 Task: Create New Customer with Customer Name: Ollie's Bargain Outlet, Billing Address Line1: 2094 Pike Street, Billing Address Line2:  San Diego, Billing Address Line3:  California 92126, Cell Number: 832-238-5037
Action: Mouse moved to (111, 33)
Screenshot: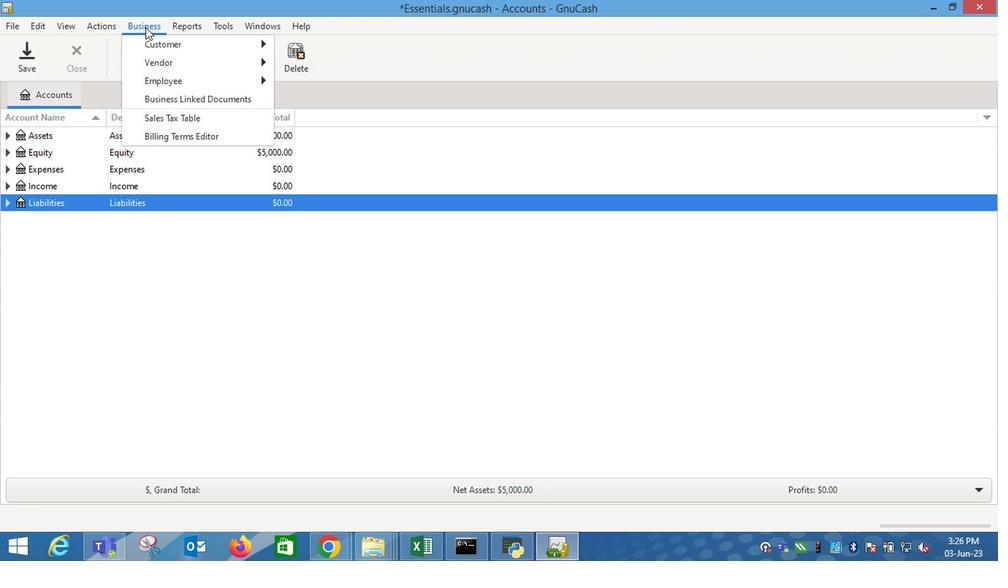 
Action: Mouse pressed left at (111, 33)
Screenshot: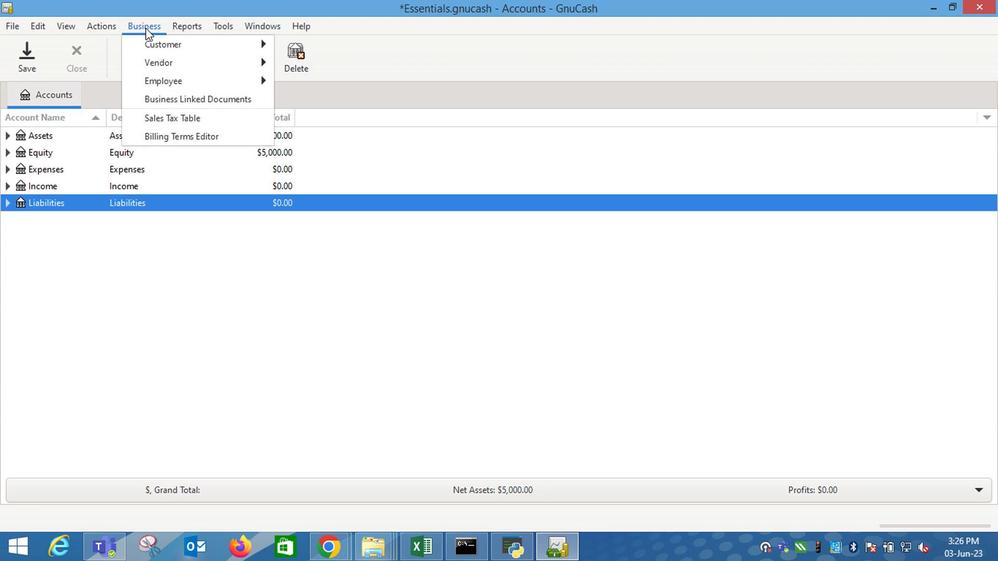 
Action: Mouse moved to (243, 58)
Screenshot: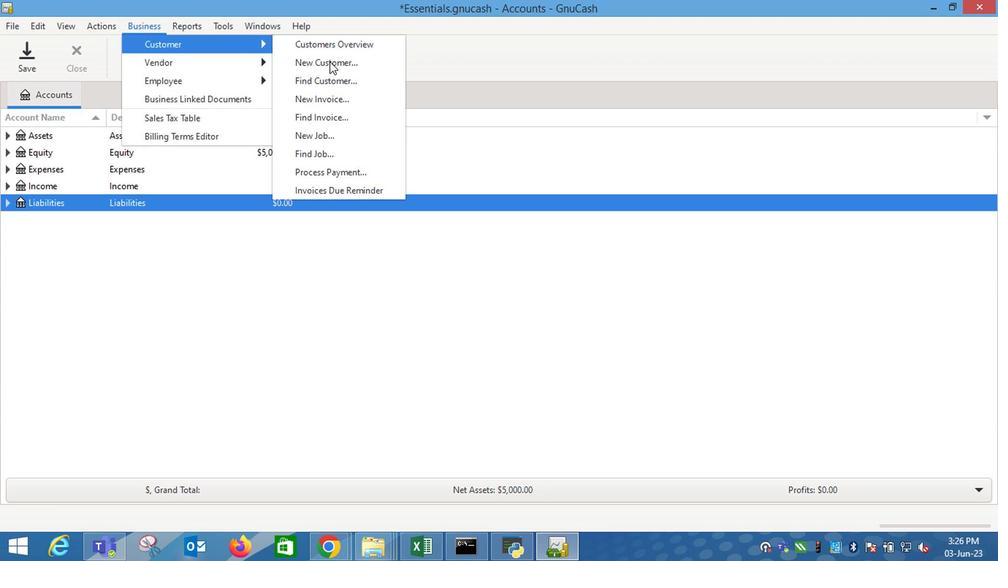 
Action: Mouse pressed left at (243, 58)
Screenshot: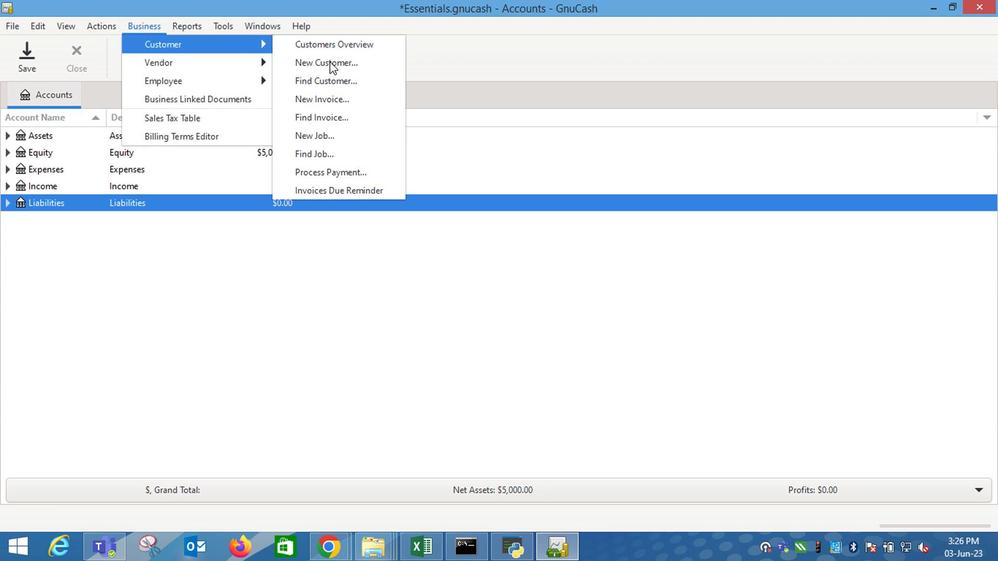 
Action: Mouse moved to (507, 197)
Screenshot: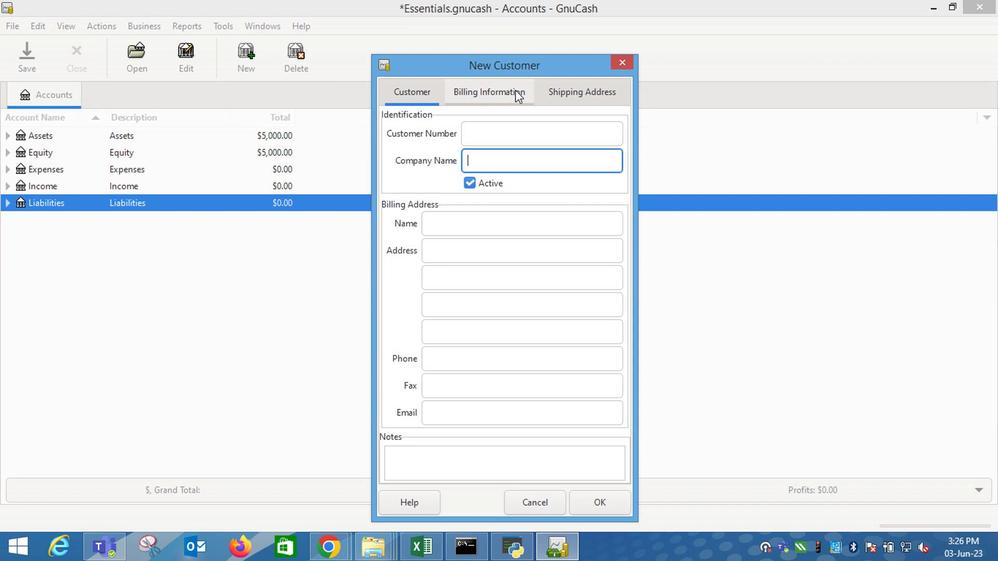 
Action: Key pressed <Key.shift_r>L<Key.backspace><Key.shift_r>Ol
Screenshot: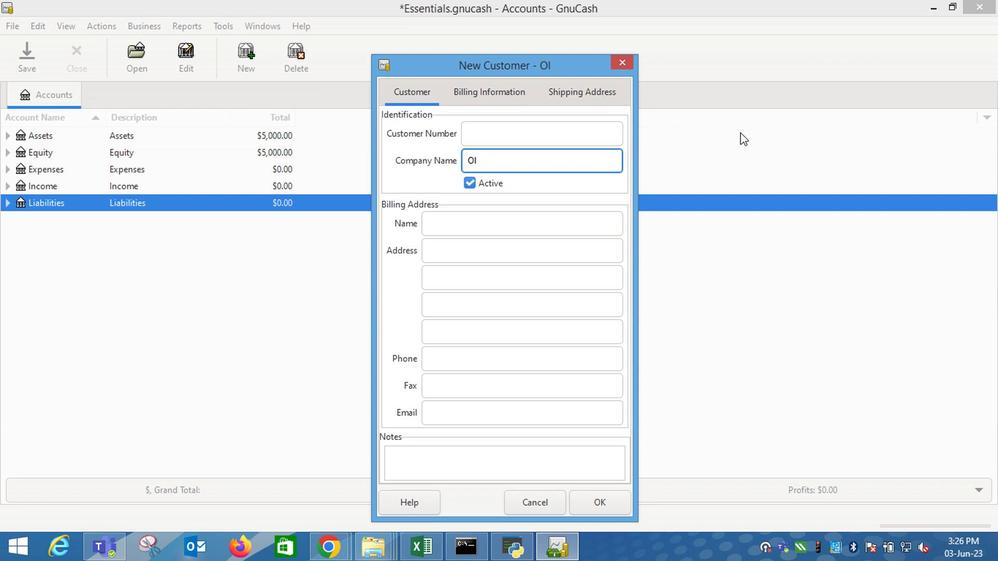 
Action: Mouse moved to (120, 36)
Screenshot: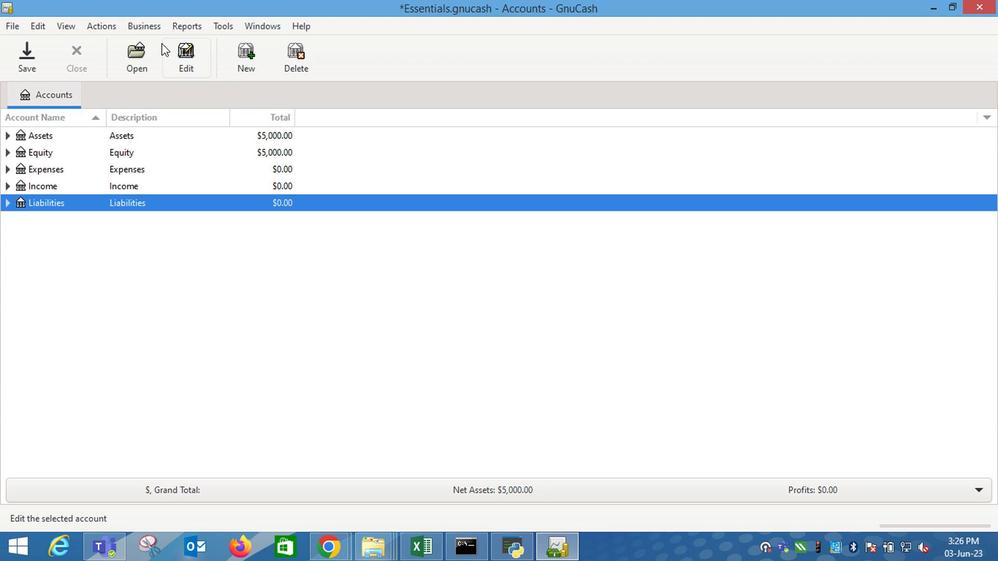 
Action: Mouse pressed left at (120, 36)
Screenshot: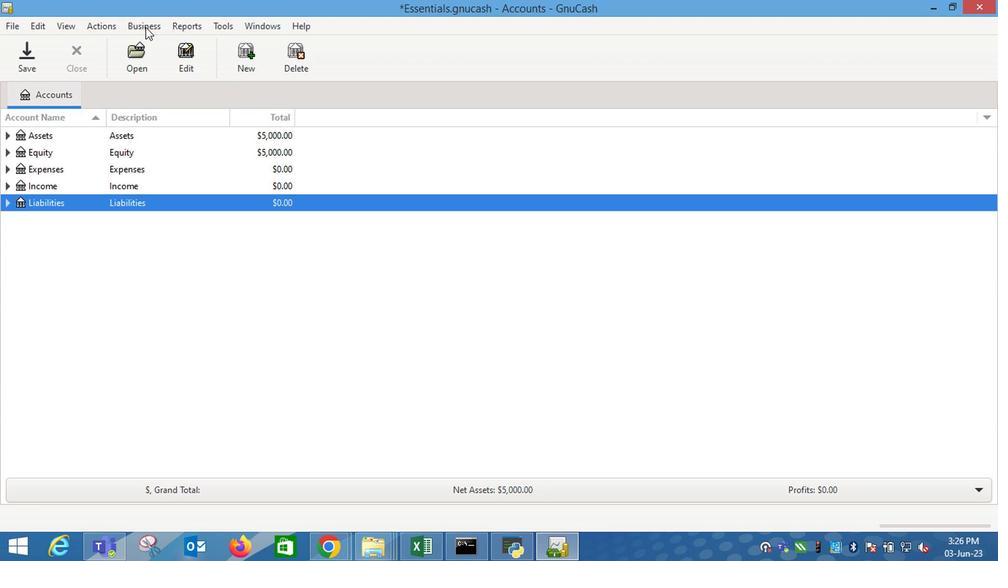 
Action: Mouse moved to (251, 60)
Screenshot: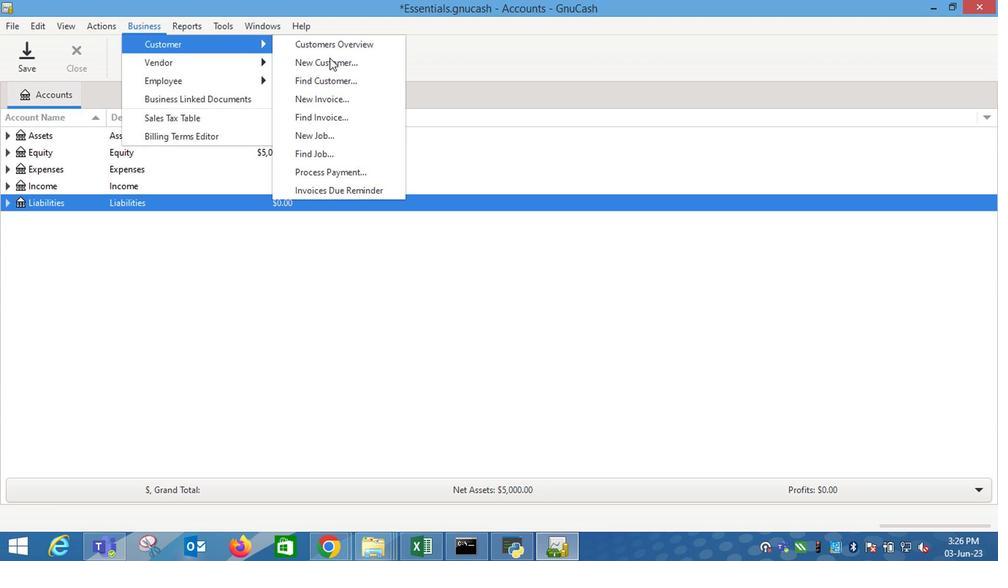 
Action: Mouse pressed left at (251, 60)
Screenshot: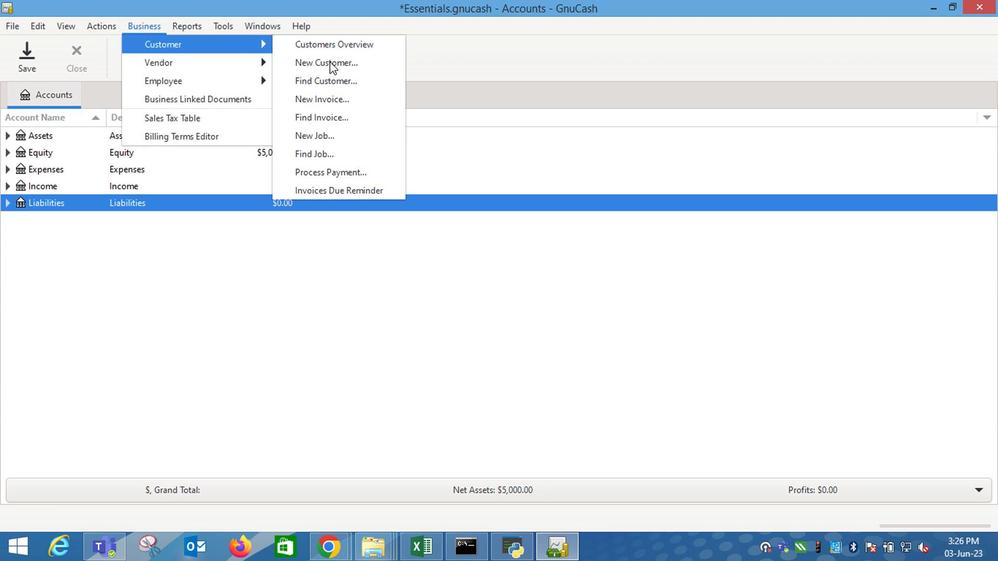 
Action: Mouse moved to (543, 111)
Screenshot: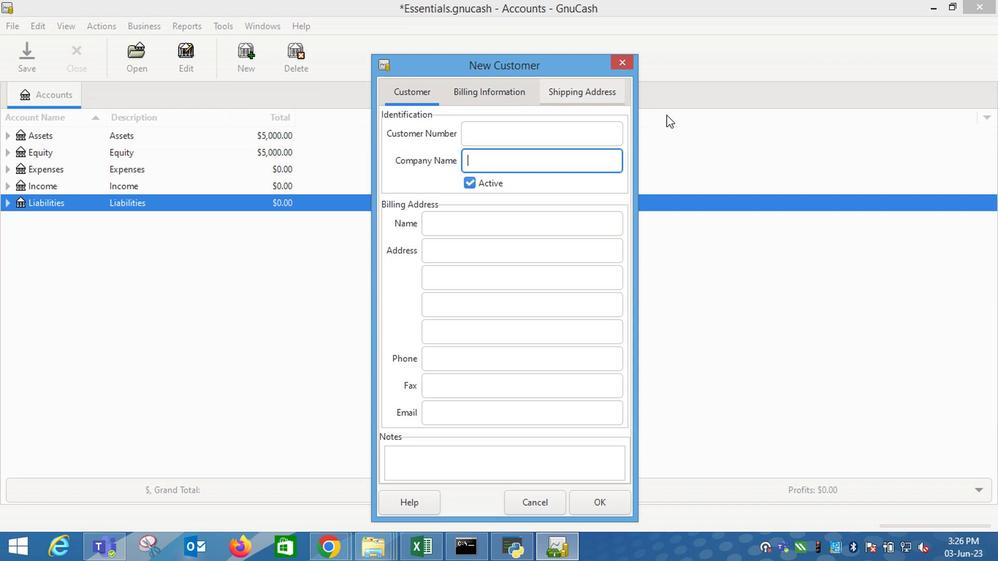 
Action: Key pressed <Key.shift_r>Ollie's<Key.space><Key.shift_r>Bargain<Key.space><Key.shift_r>Outlen<Key.tab><Key.shift><Key.tab><Key.right><Key.backspace>t<Key.tab><Key.tab><Key.tab><Key.shift_r>San<Key.space><Key.shift_r><Key.shift_r><Key.shift_r><Key.shift_r><Key.shift_r><Key.shift_r><Key.shift_r><Key.shift_r><Key.shift_r><Key.shift_r><Key.shift_r><Key.shift_r><Key.shift_r><Key.shift_r><Key.shift_r><Key.shift_r><Key.shift_r><Key.shift_r><Key.shift_r><Key.shift_r><Key.shift_r><Key.shift_r><Key.shift_r><Key.shift_r><Key.shift_r><Key.shift_r><Key.shift_r><Key.shift_r><Key.shift_r><Key.shift_r><Key.shift_r><Key.shift_r><Key.shift_r><Key.shift_r><Key.shift_r><Key.shift_r><Key.shift_r><Key.shift_r><Key.shift_r><Key.shift_r><Key.shift_r>Diego<Key.tab><Key.shift_r>California<Key.space>92126<Key.tab>832-238-5037
Screenshot: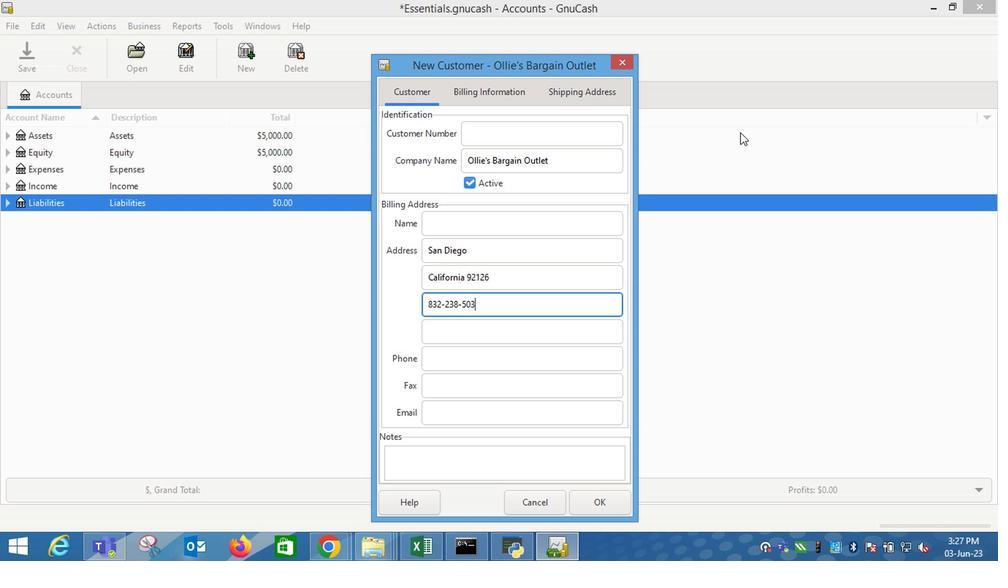 
Action: Mouse moved to (356, 75)
Screenshot: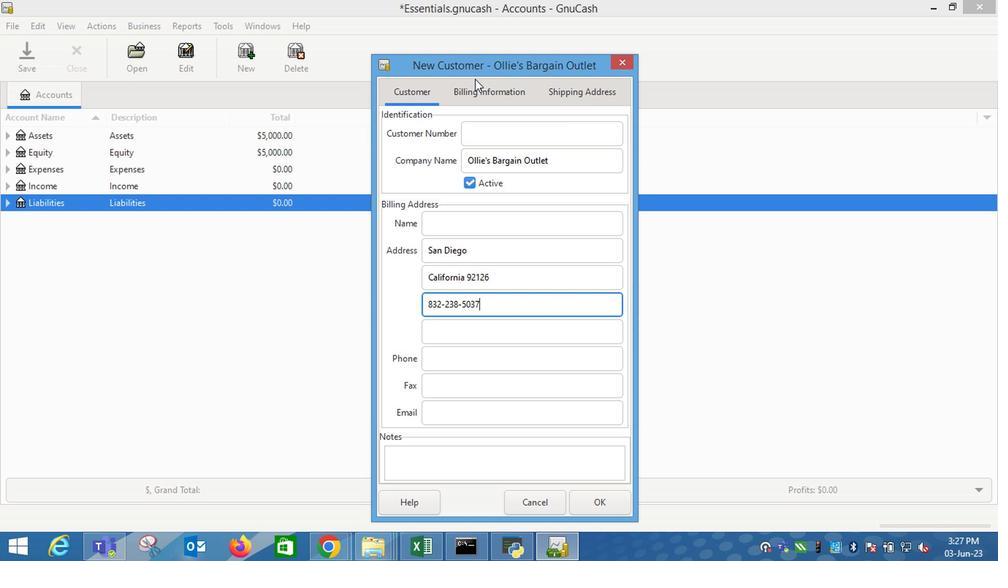 
Action: Mouse pressed left at (356, 75)
Screenshot: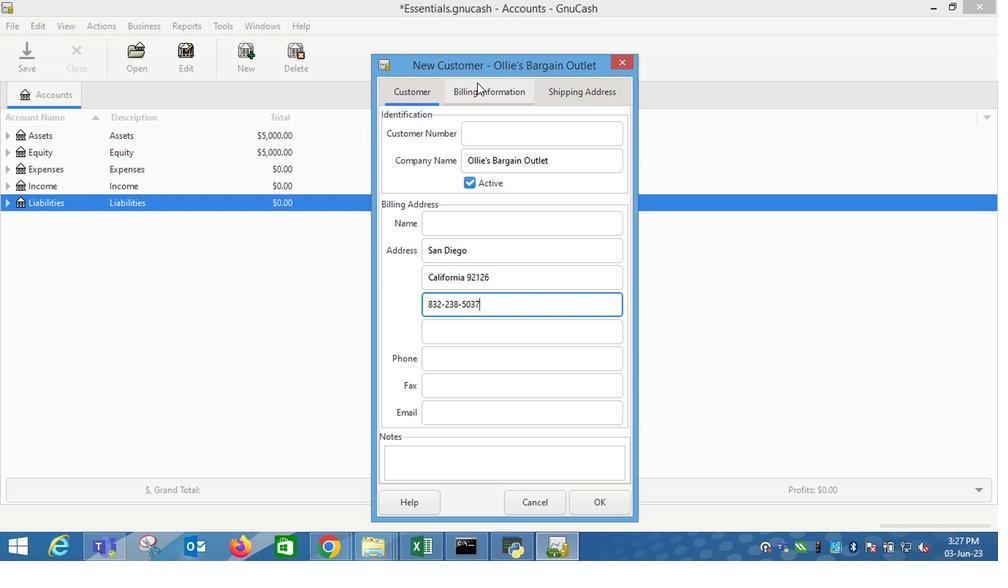 
Action: Mouse moved to (450, 374)
Screenshot: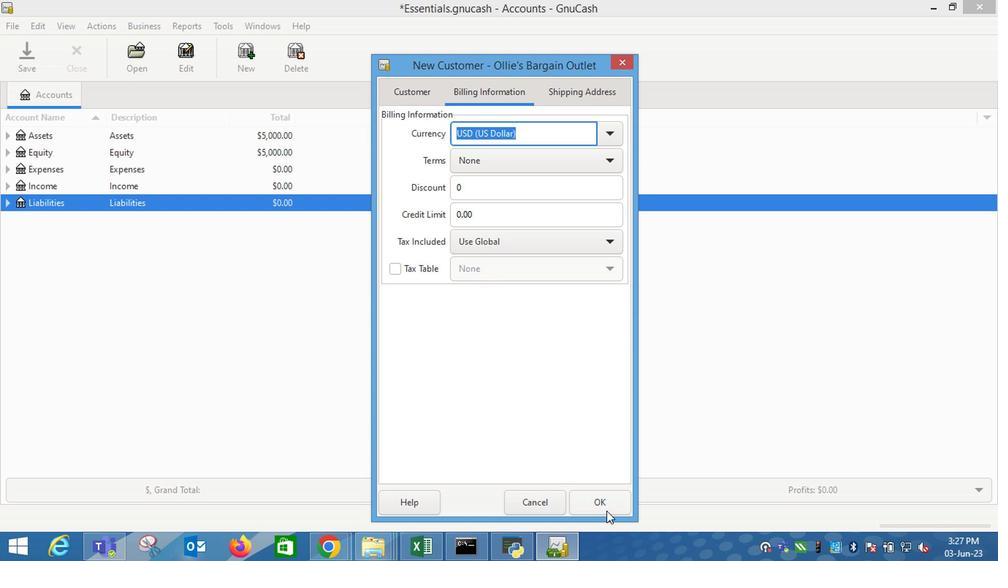 
Action: Mouse pressed left at (450, 374)
Screenshot: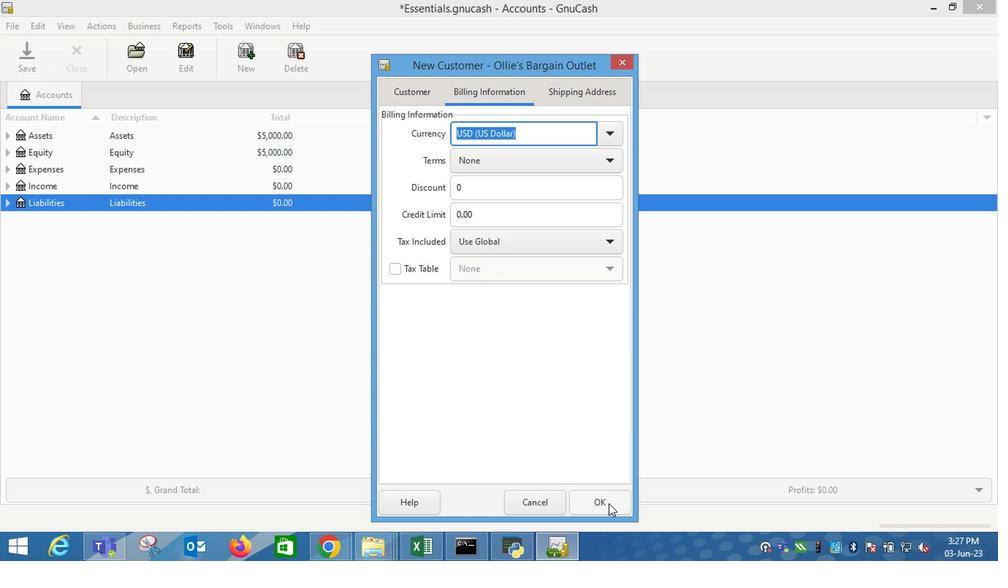 
